 Task: Put "Image A" in Rick lived in the fast lane in Action Trailer
Action: Mouse pressed left at (58, 48)
Screenshot: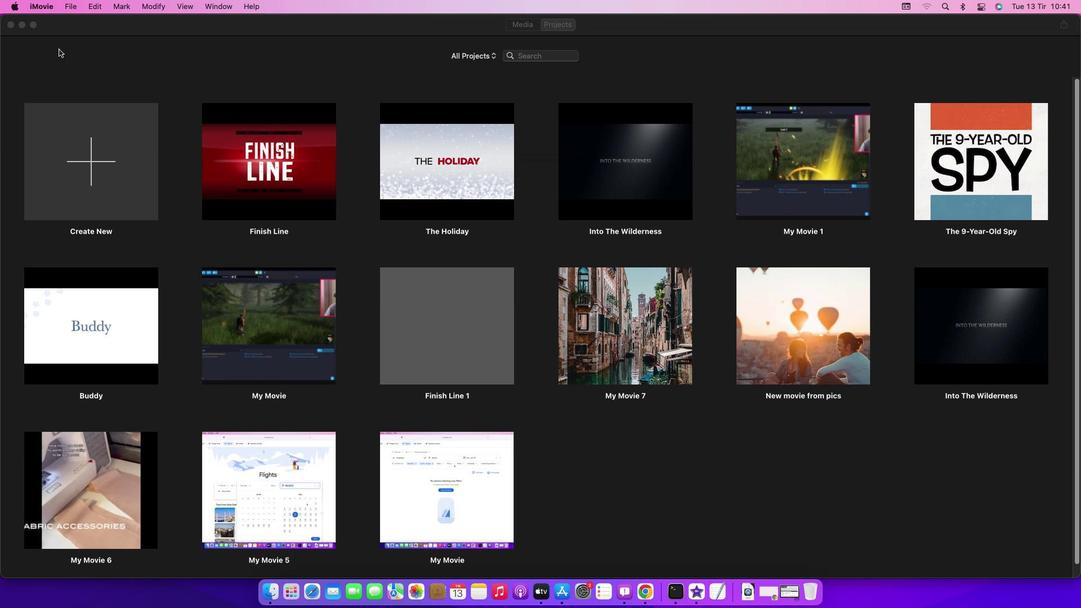 
Action: Mouse moved to (70, 8)
Screenshot: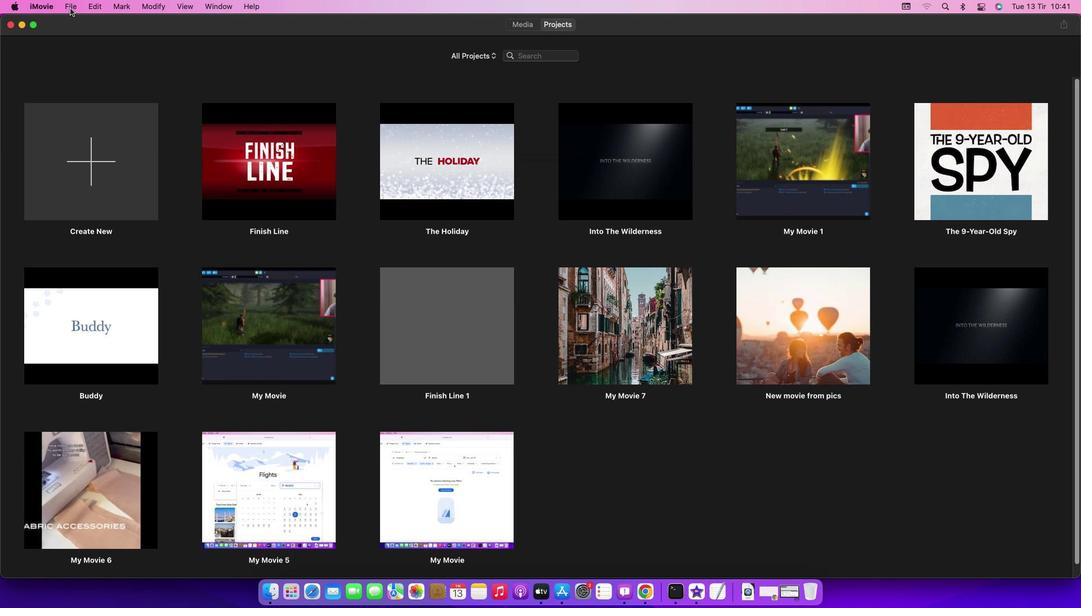 
Action: Mouse pressed left at (70, 8)
Screenshot: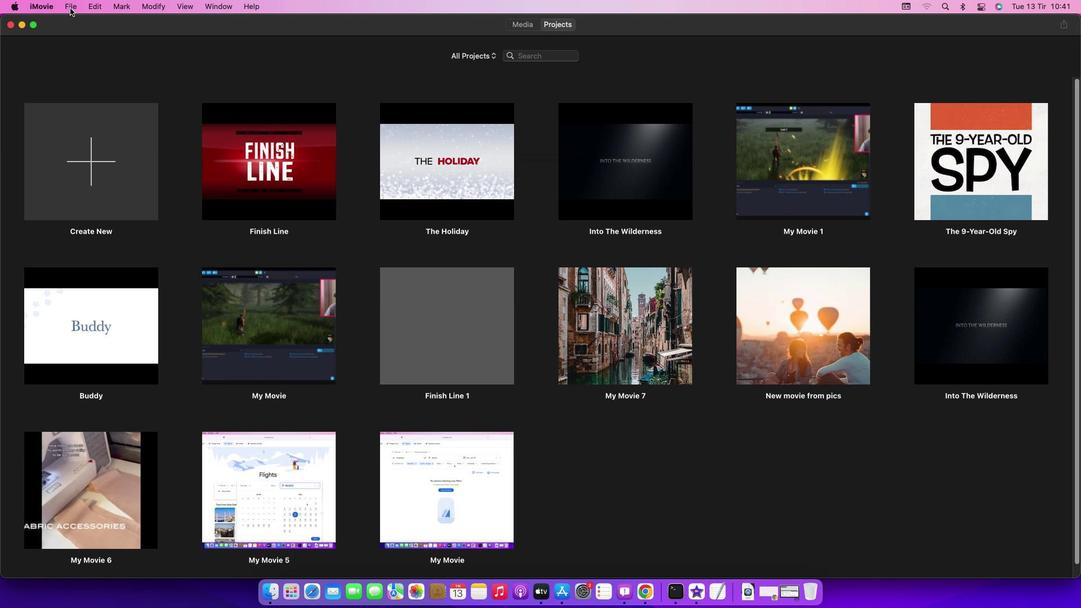 
Action: Mouse moved to (88, 35)
Screenshot: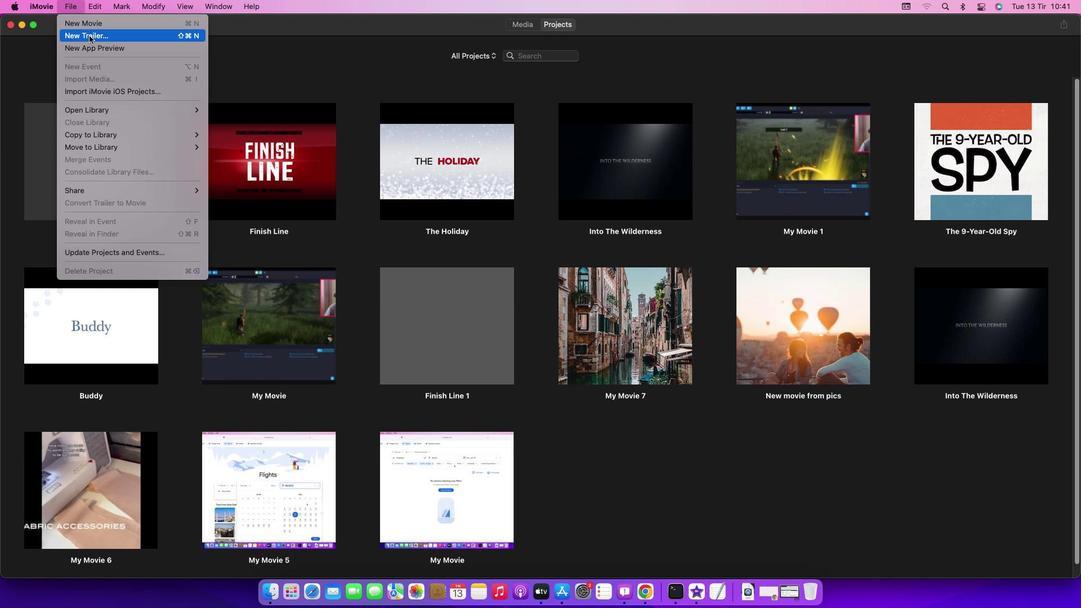
Action: Mouse pressed left at (88, 35)
Screenshot: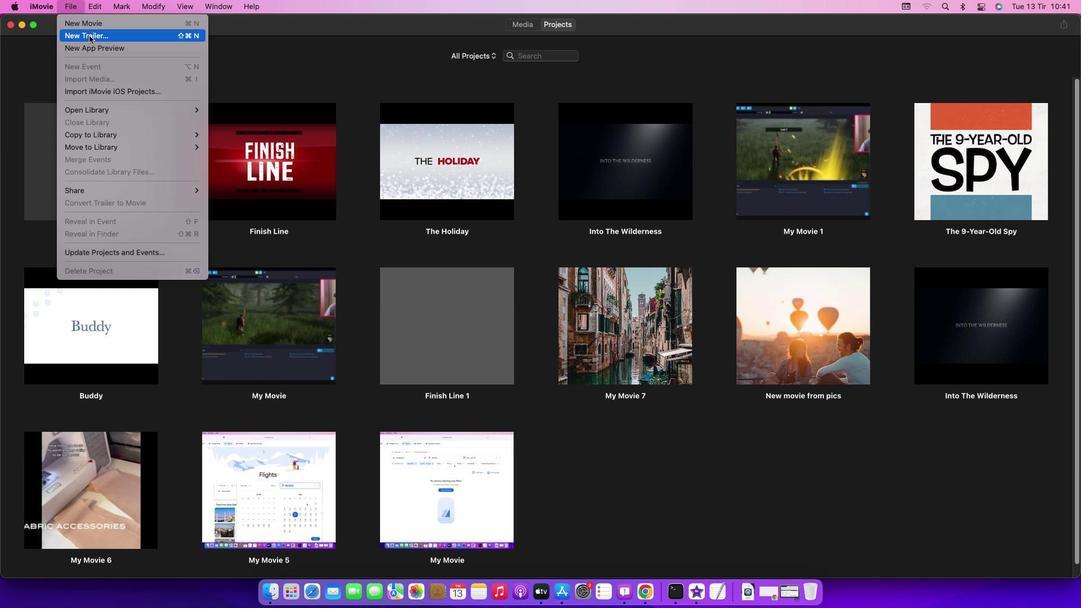 
Action: Mouse moved to (646, 318)
Screenshot: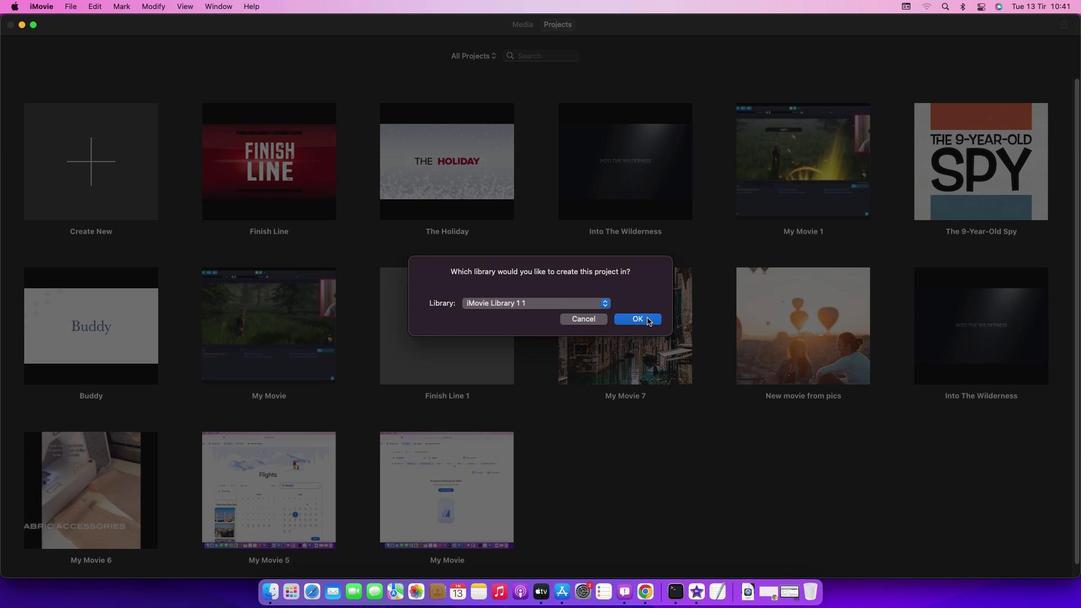 
Action: Mouse pressed left at (646, 318)
Screenshot: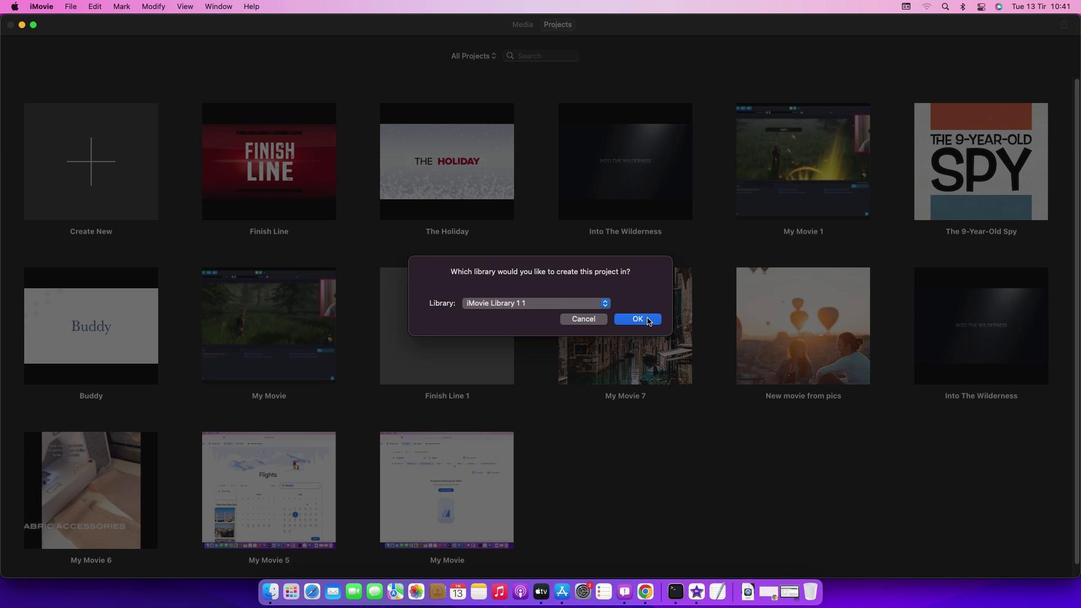 
Action: Mouse moved to (256, 179)
Screenshot: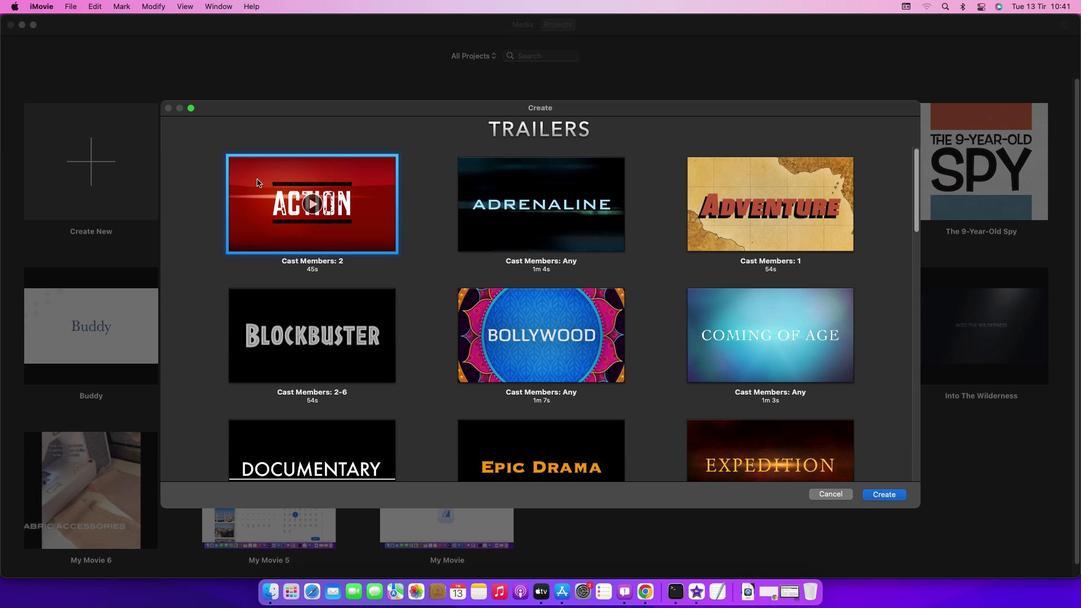 
Action: Mouse pressed left at (256, 179)
Screenshot: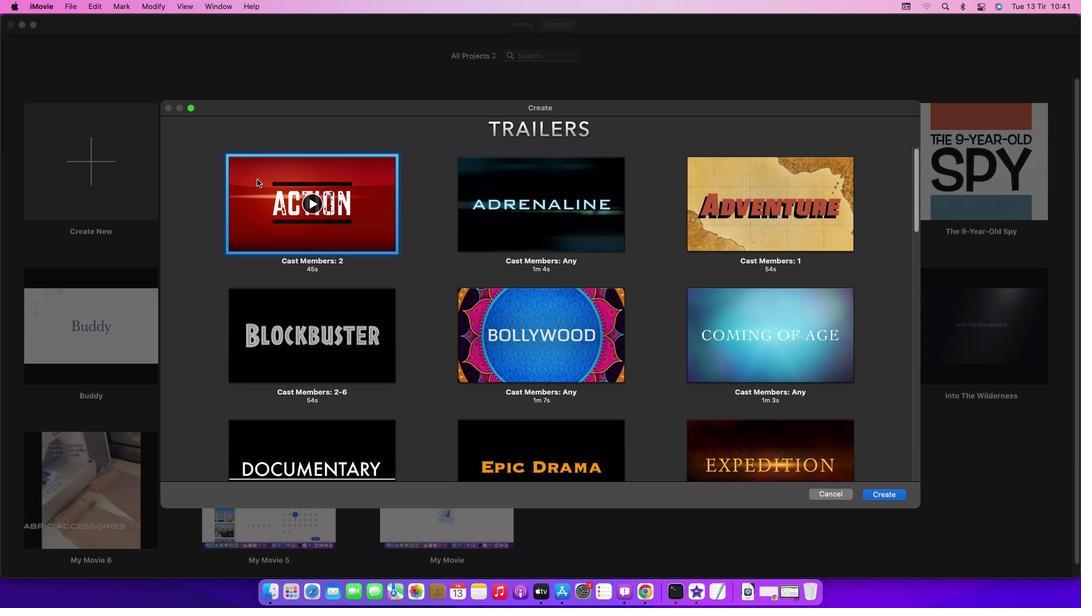 
Action: Mouse moved to (880, 491)
Screenshot: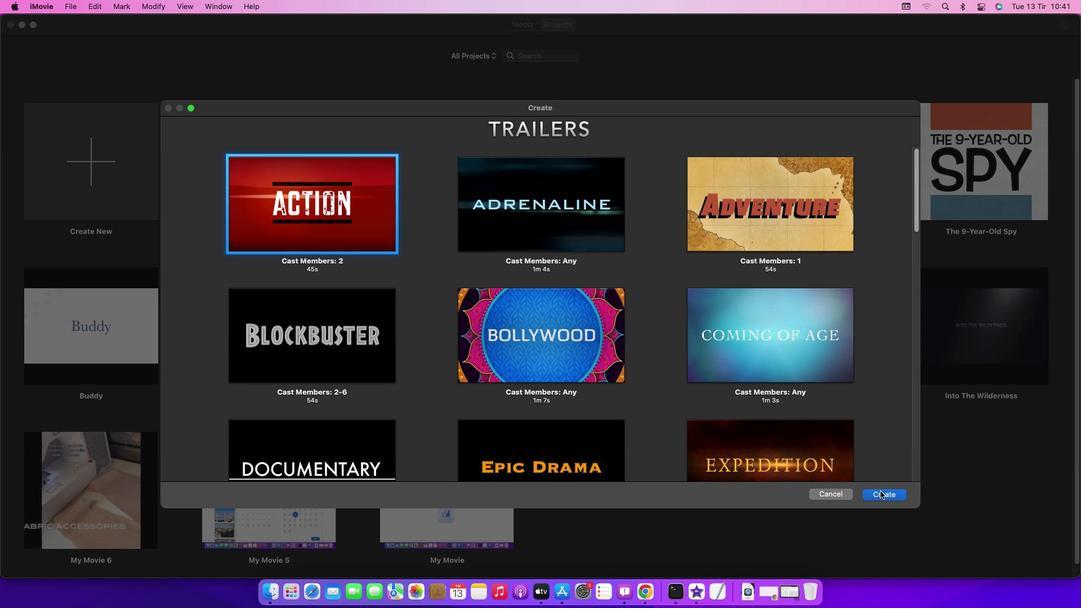 
Action: Mouse pressed left at (880, 491)
Screenshot: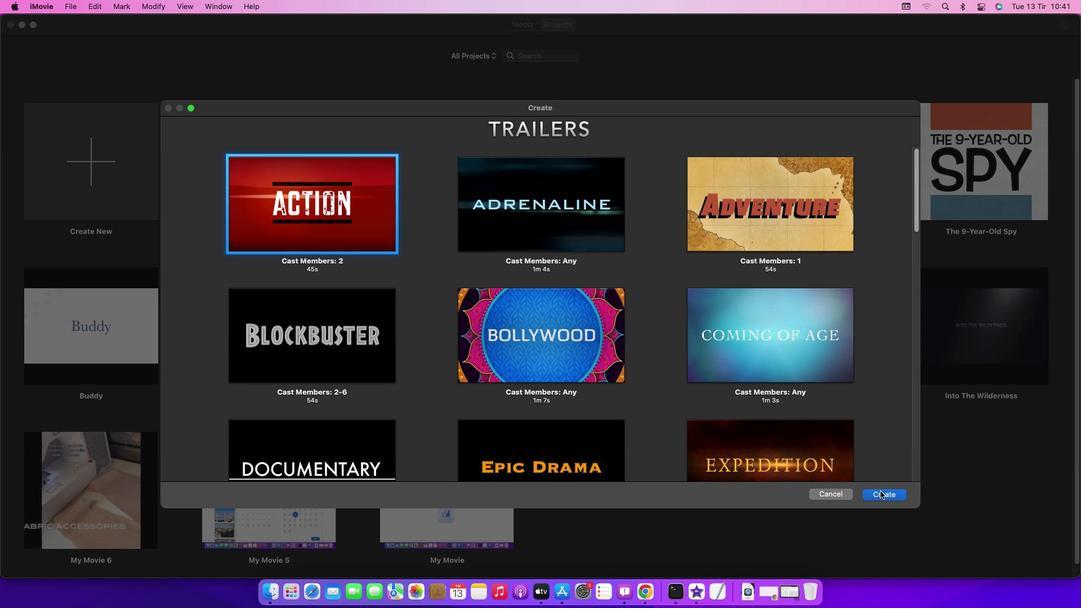 
Action: Mouse moved to (635, 322)
Screenshot: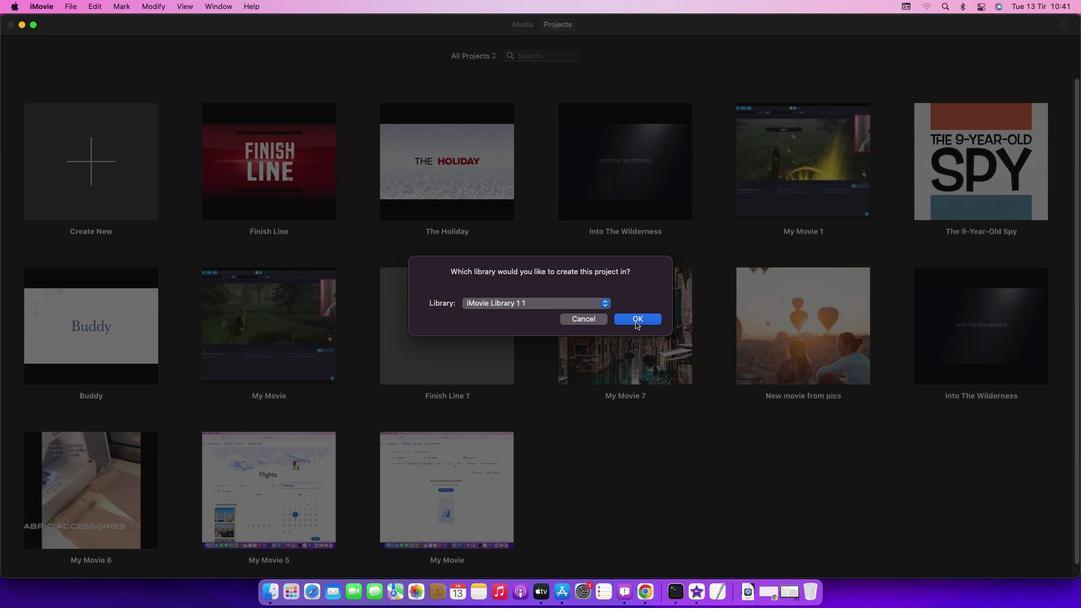 
Action: Mouse pressed left at (635, 322)
Screenshot: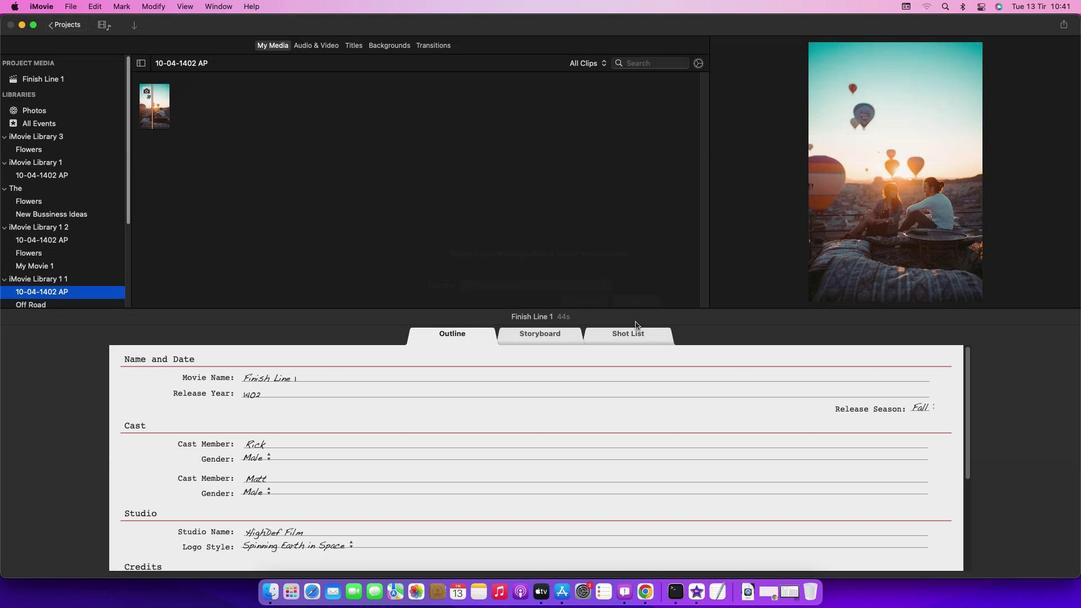 
Action: Mouse moved to (540, 336)
Screenshot: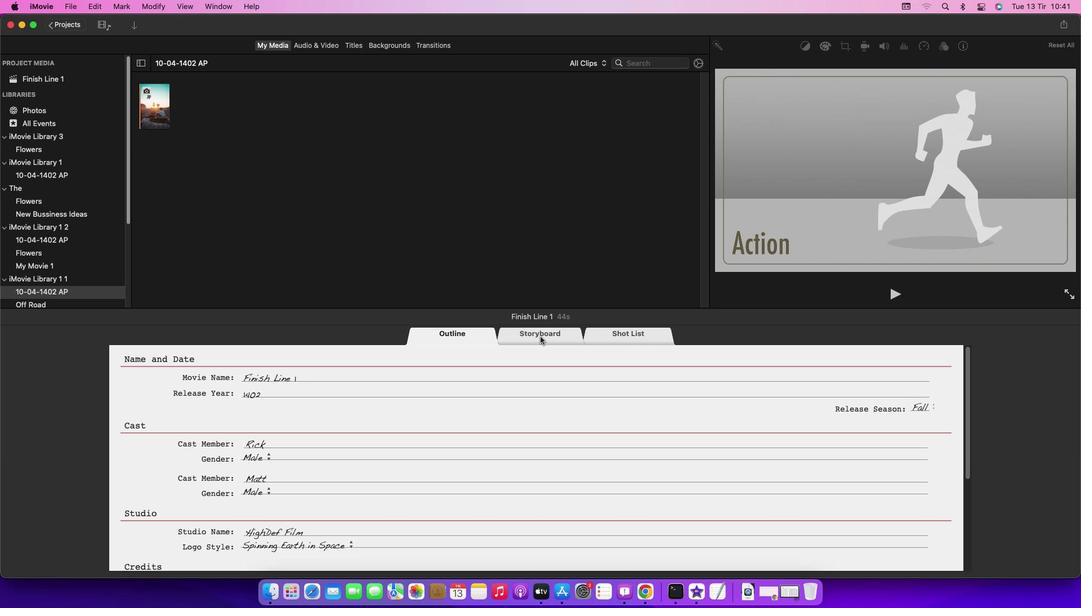 
Action: Mouse pressed left at (540, 336)
Screenshot: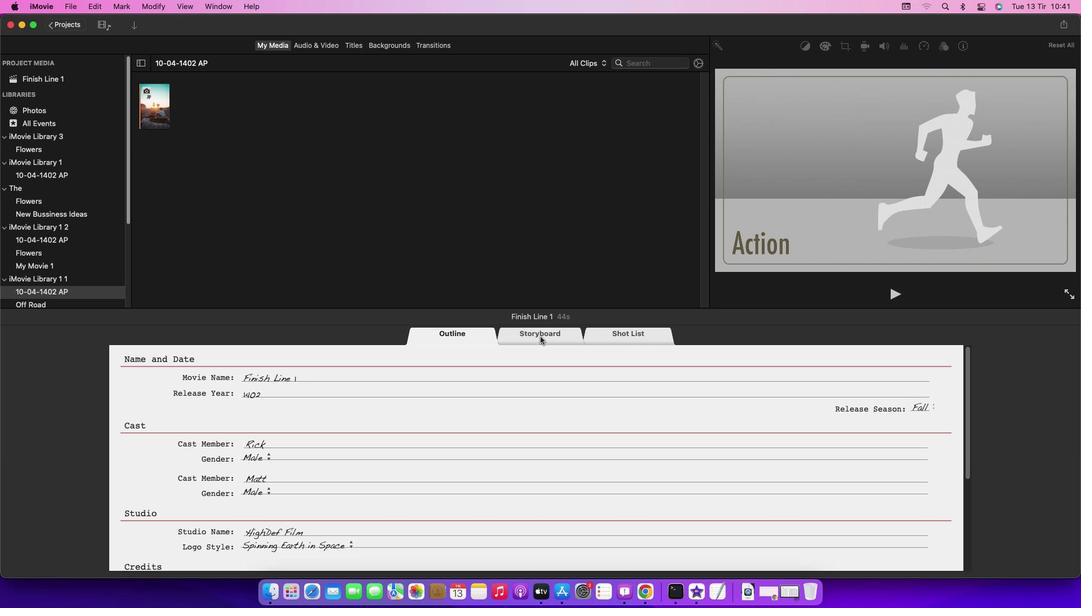 
Action: Mouse moved to (353, 397)
Screenshot: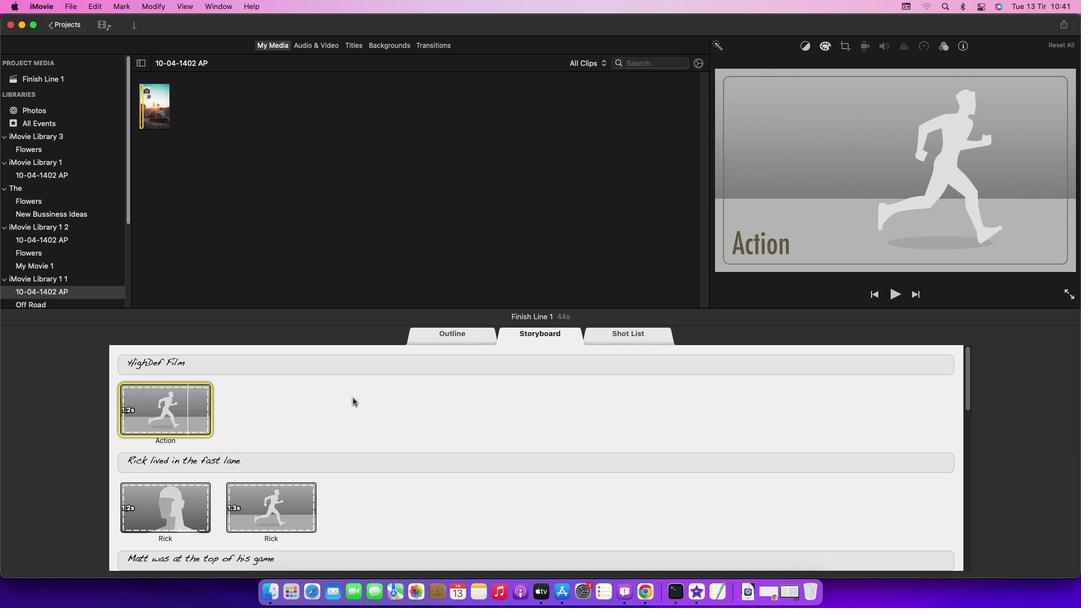 
Action: Mouse scrolled (353, 397) with delta (0, 0)
Screenshot: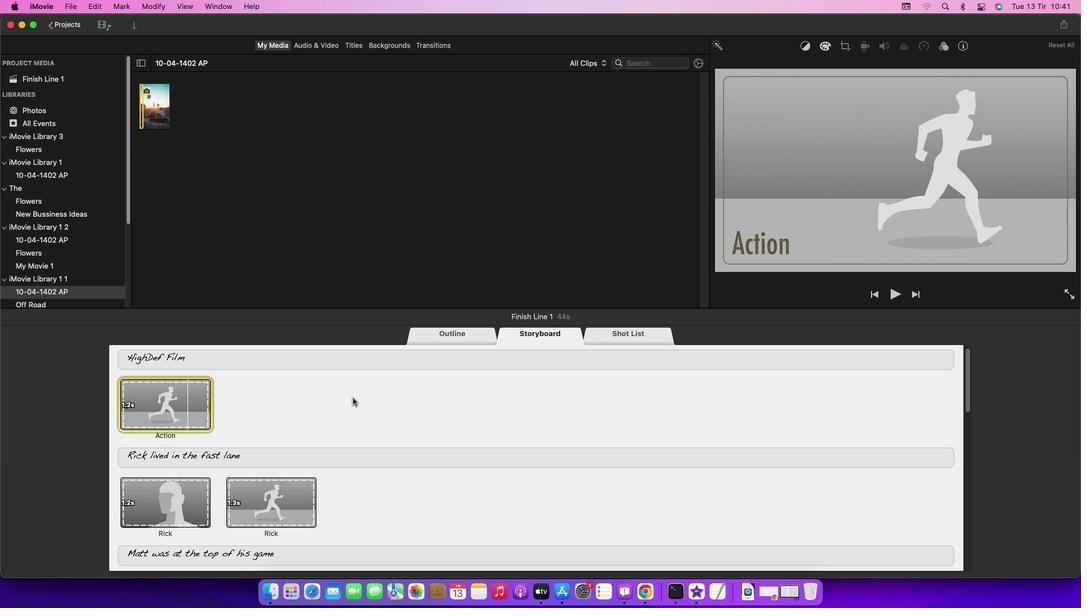 
Action: Mouse scrolled (353, 397) with delta (0, 0)
Screenshot: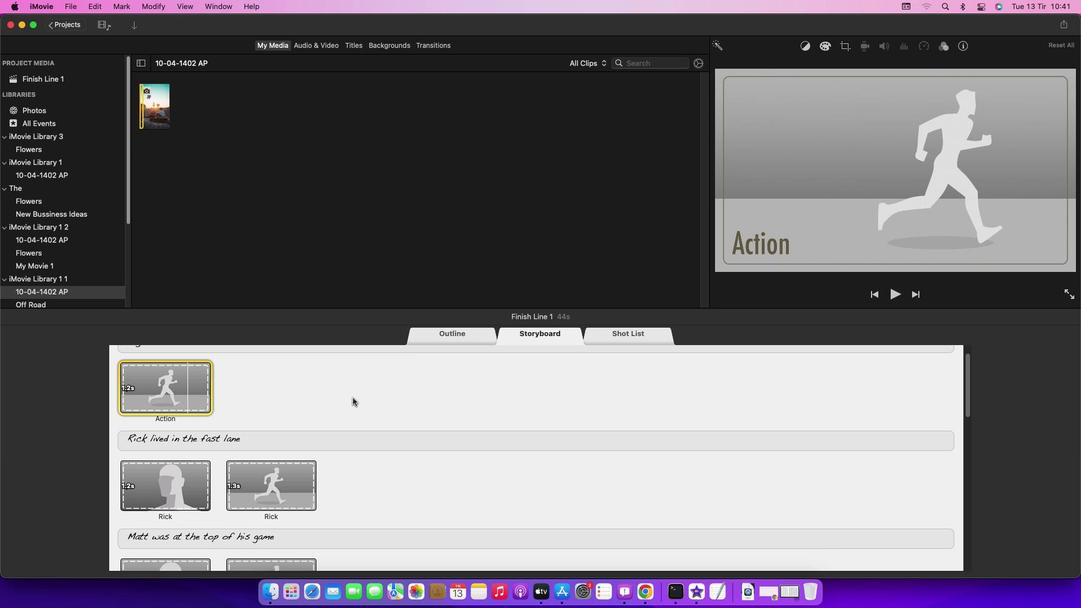 
Action: Mouse scrolled (353, 397) with delta (0, -1)
Screenshot: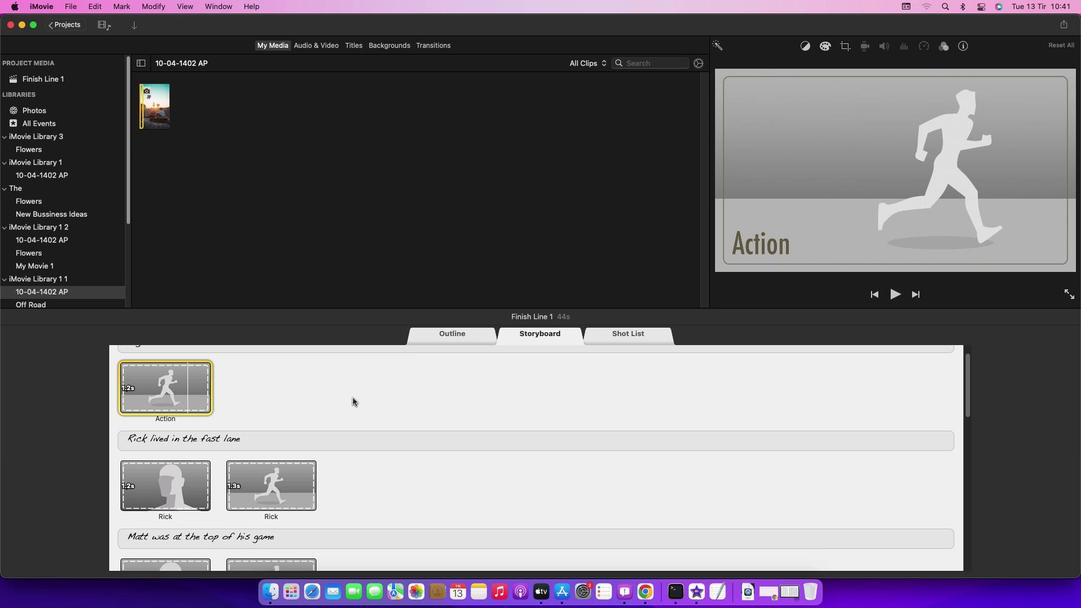 
Action: Mouse moved to (179, 493)
Screenshot: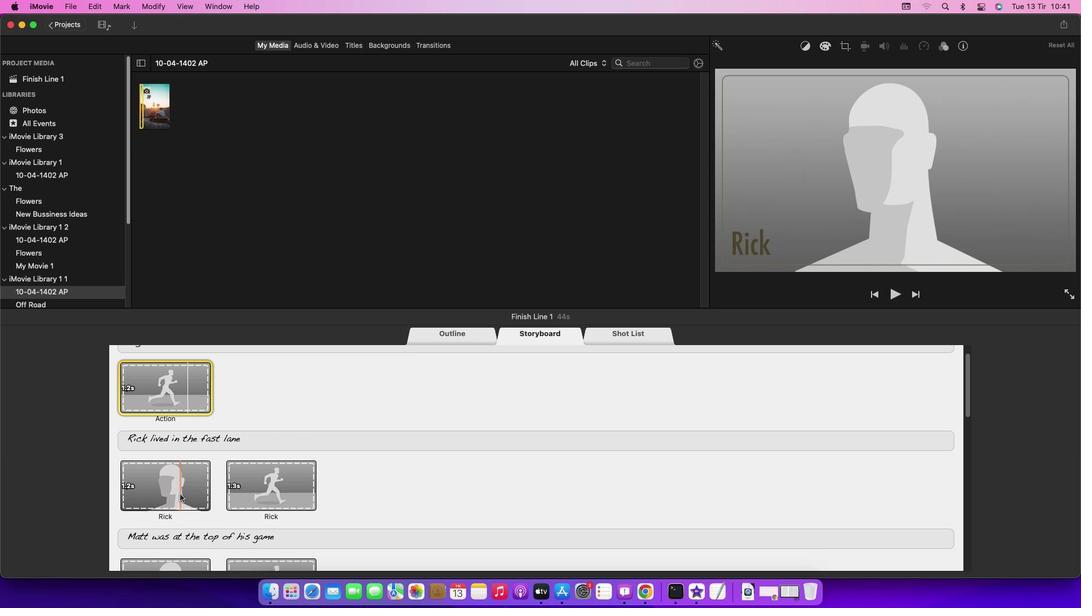 
Action: Mouse pressed left at (179, 493)
Screenshot: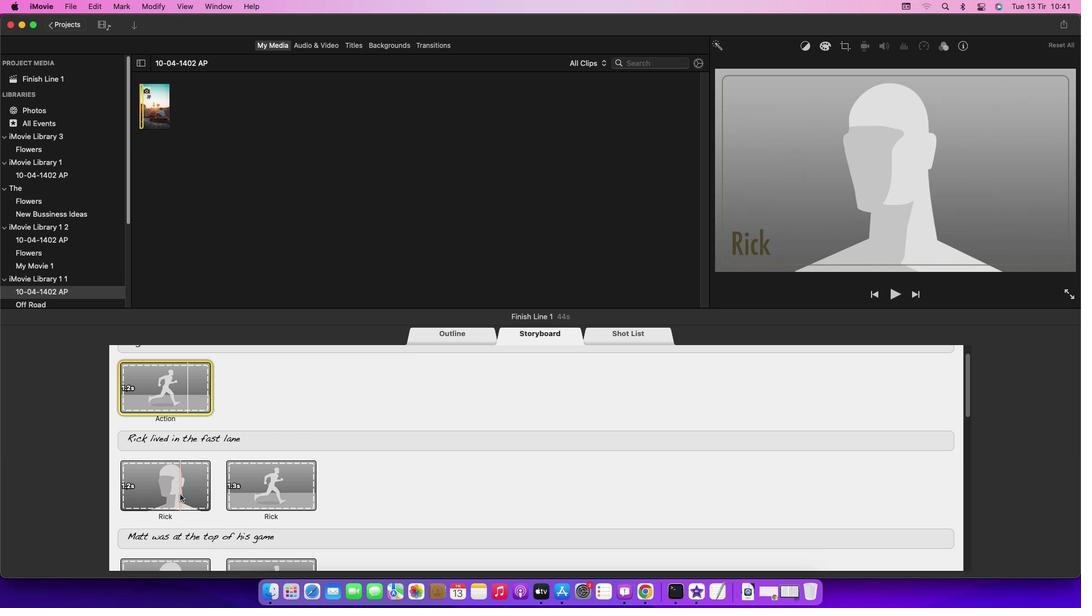
Action: Mouse moved to (157, 108)
Screenshot: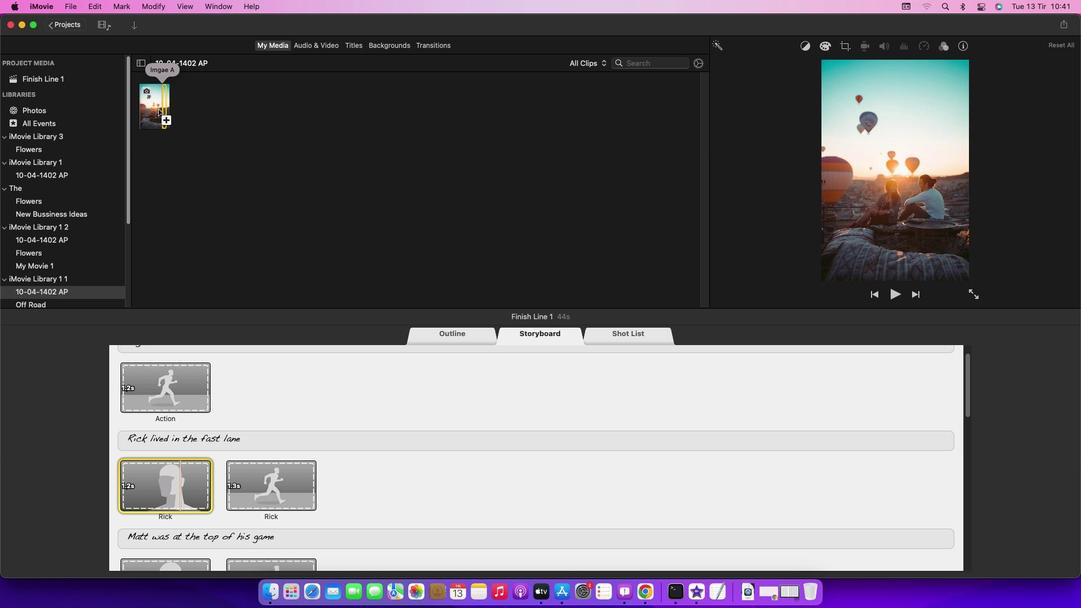 
Action: Mouse pressed left at (157, 108)
Screenshot: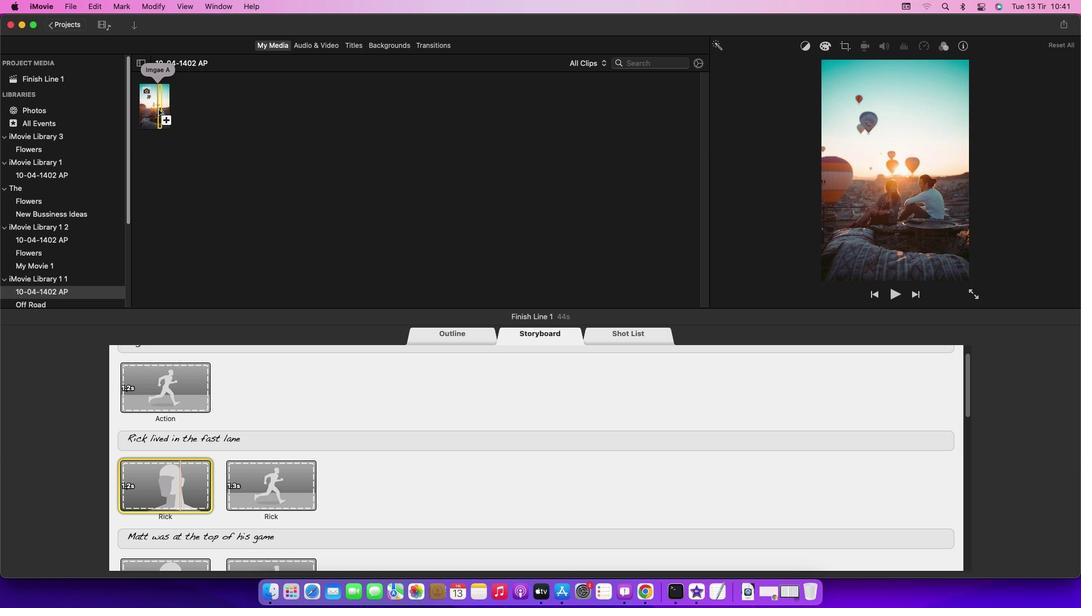 
Action: Mouse moved to (297, 207)
Screenshot: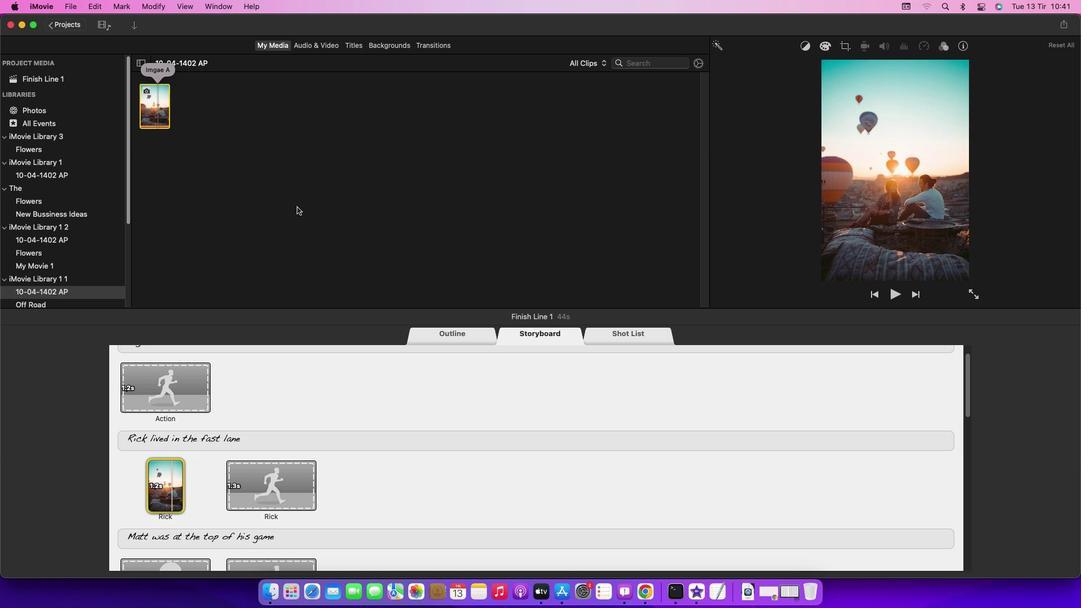 
